 Task: Plan a time block for the interfaith dialogue discussion.
Action: Mouse moved to (82, 133)
Screenshot: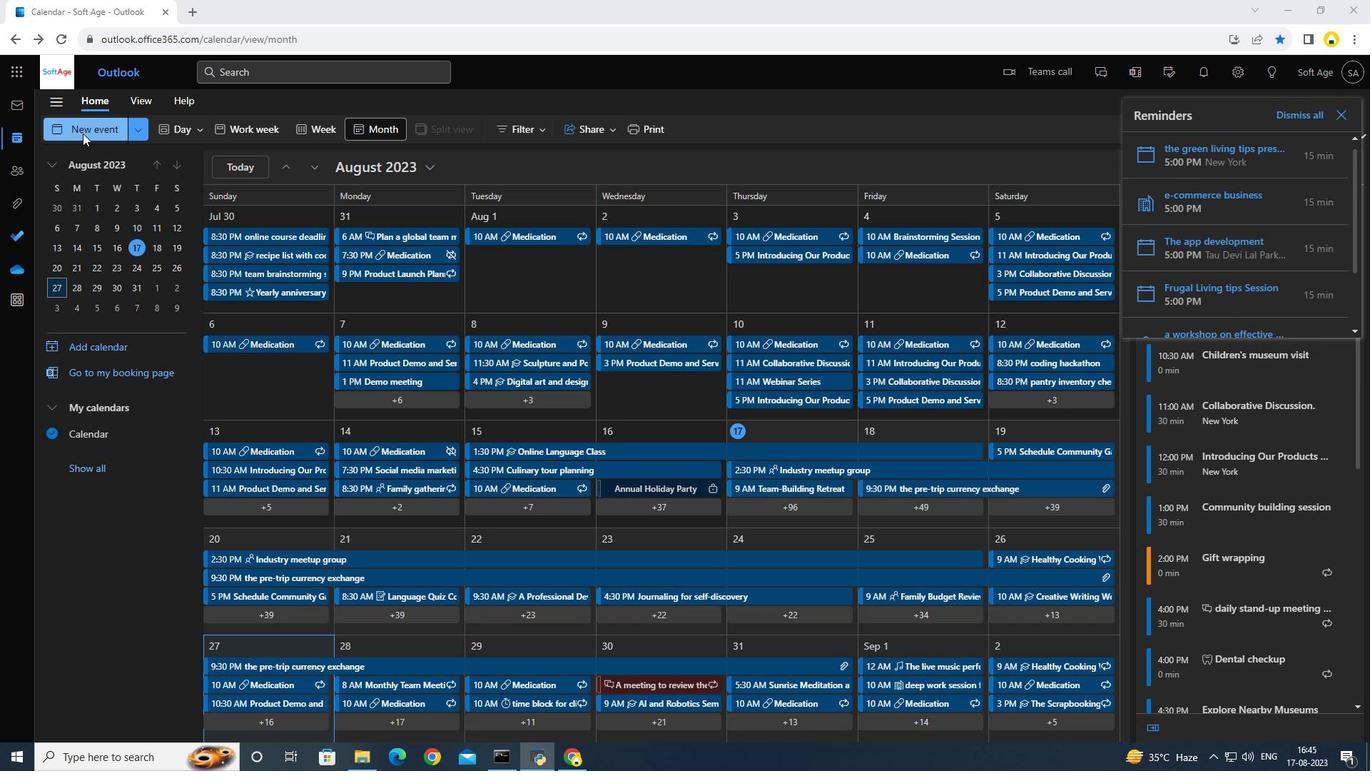 
Action: Mouse pressed left at (82, 133)
Screenshot: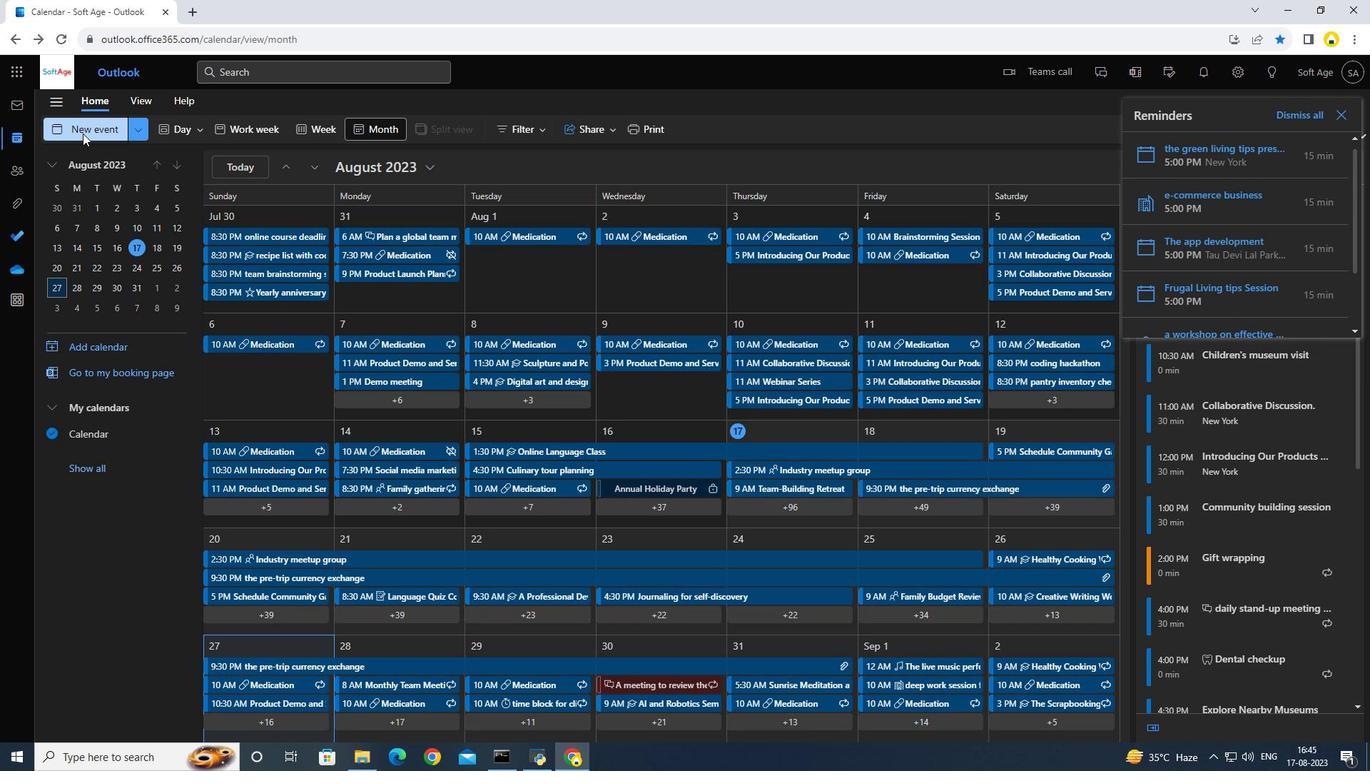 
Action: Mouse moved to (457, 224)
Screenshot: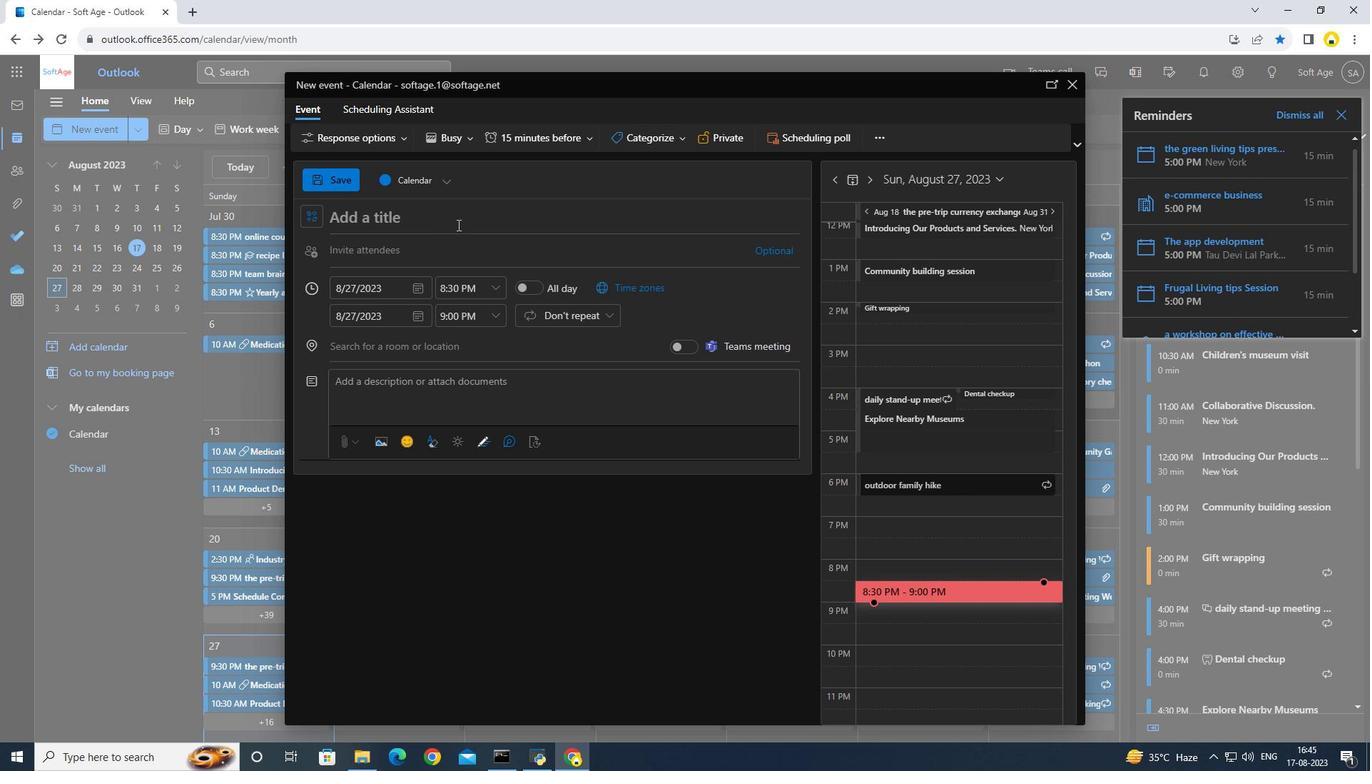 
Action: Key pressed <Key.caps_lock>I<Key.caps_lock>nterfaith<Key.space><Key.caps_lock>D<Key.caps_lock>ialogue<Key.space>discussion
Screenshot: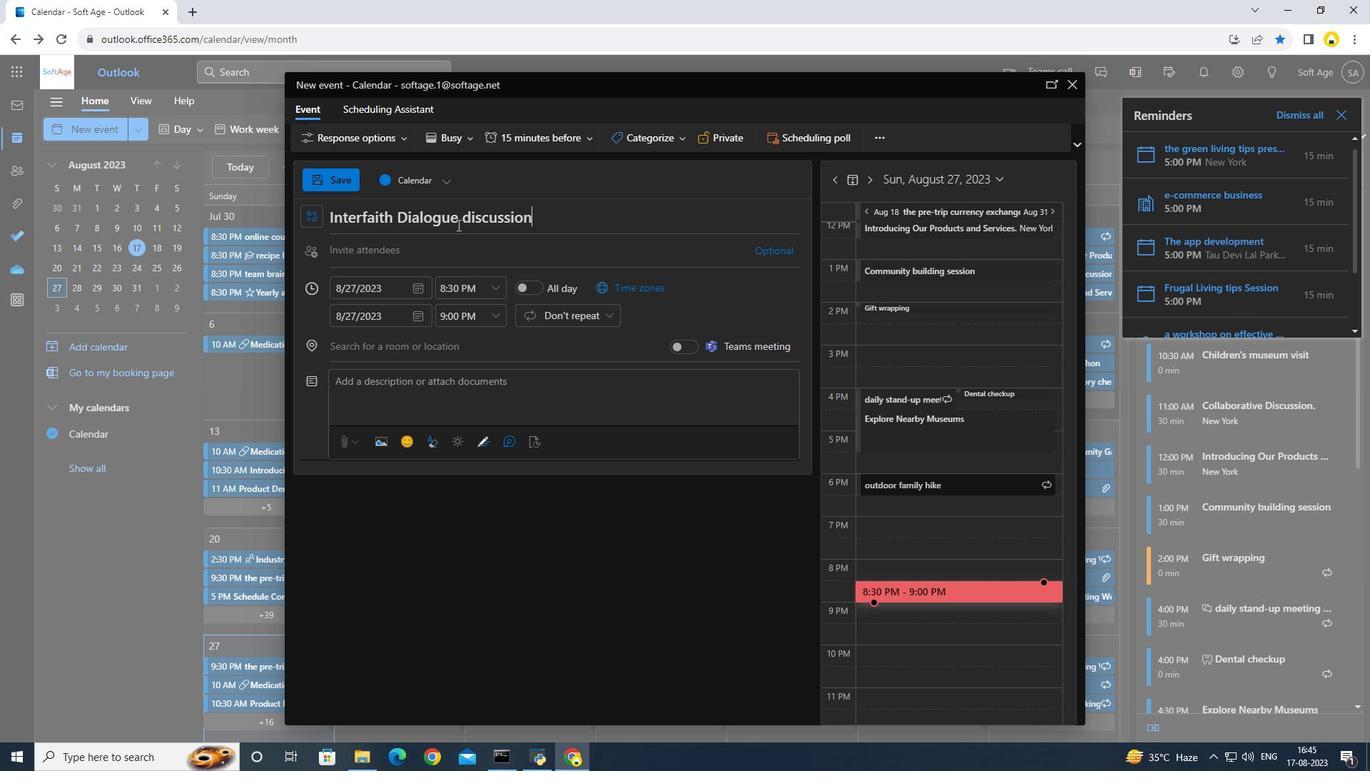 
Action: Mouse moved to (501, 294)
Screenshot: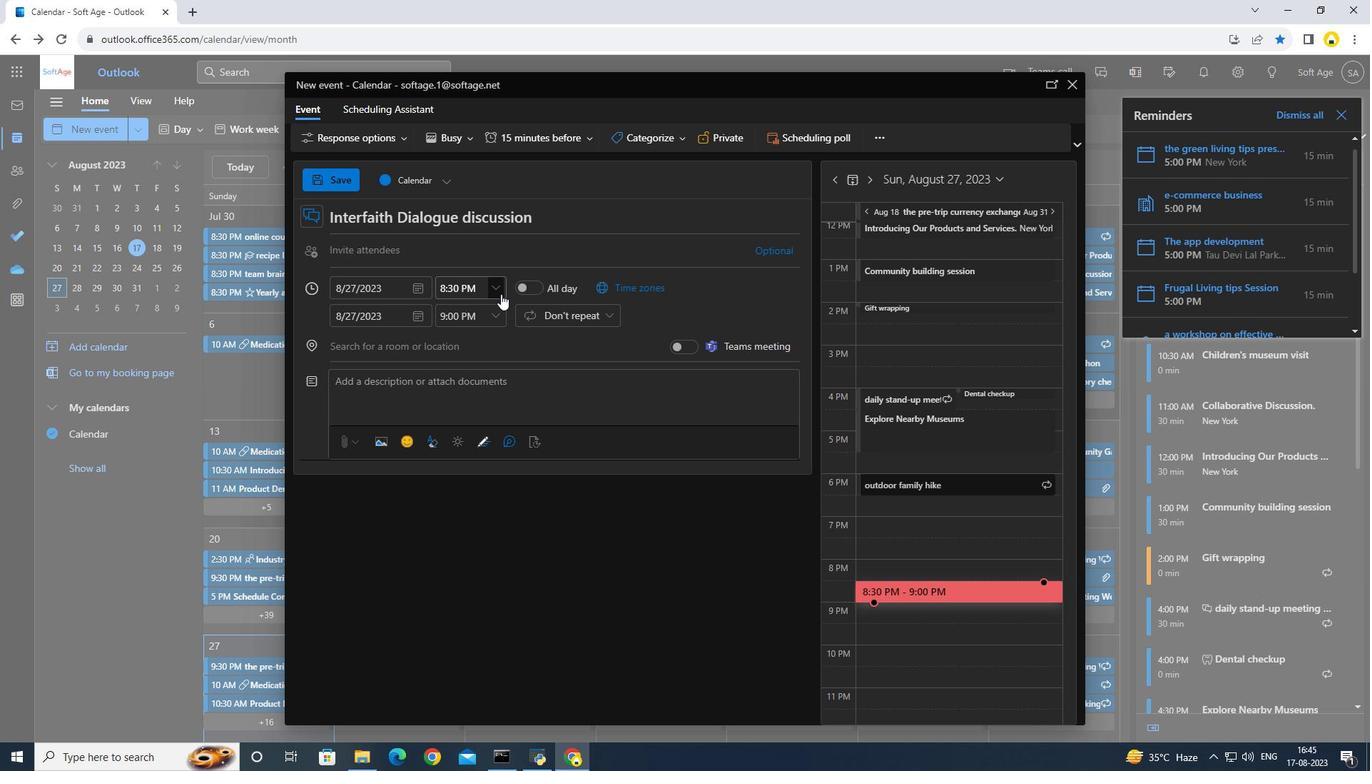 
Action: Mouse pressed left at (501, 294)
Screenshot: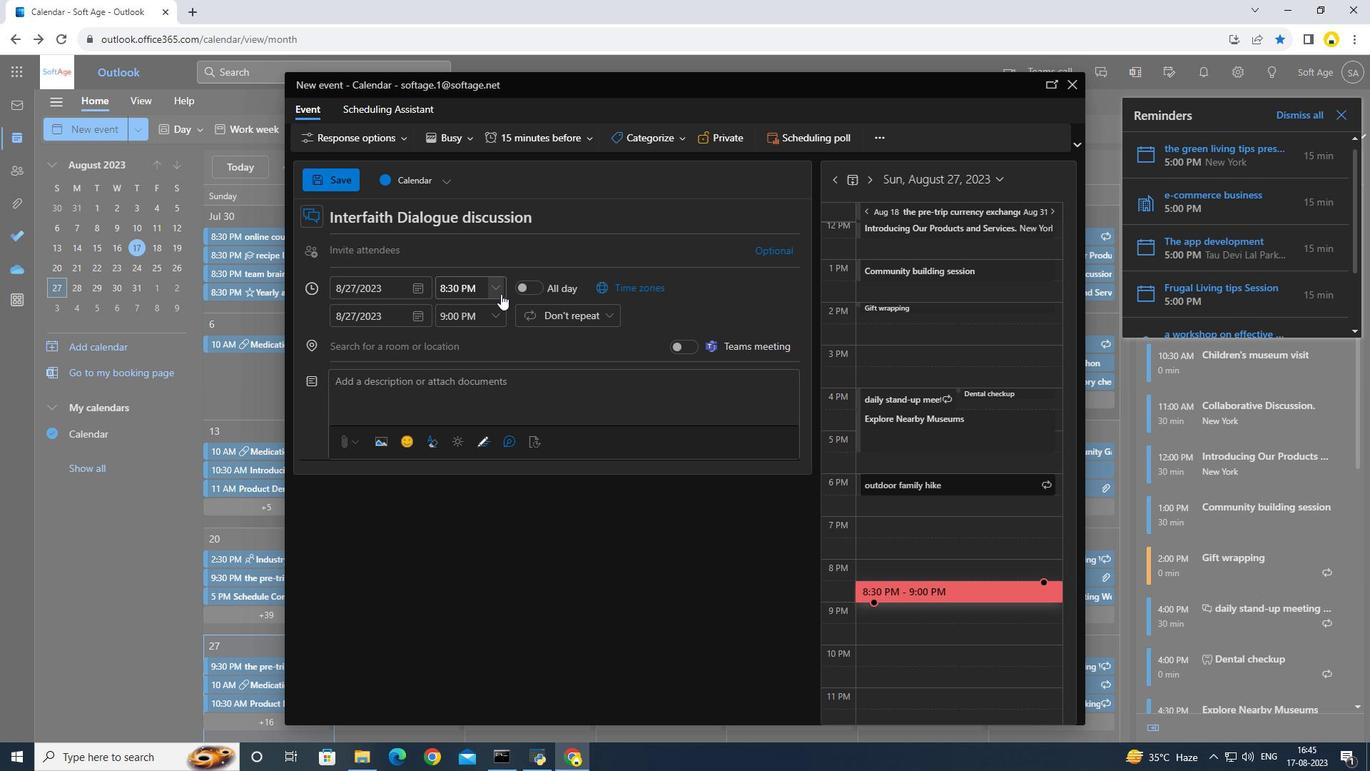 
Action: Mouse moved to (492, 322)
Screenshot: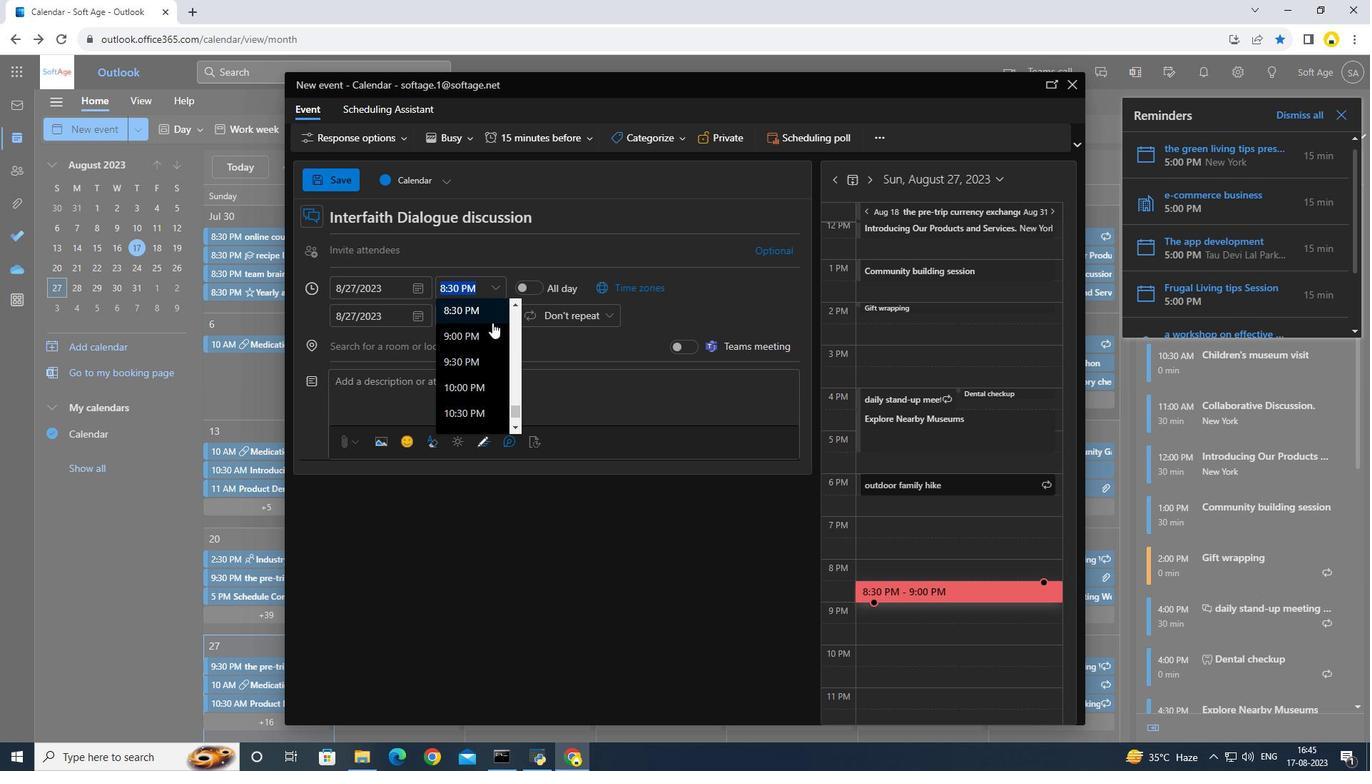 
Action: Mouse scrolled (492, 323) with delta (0, 0)
Screenshot: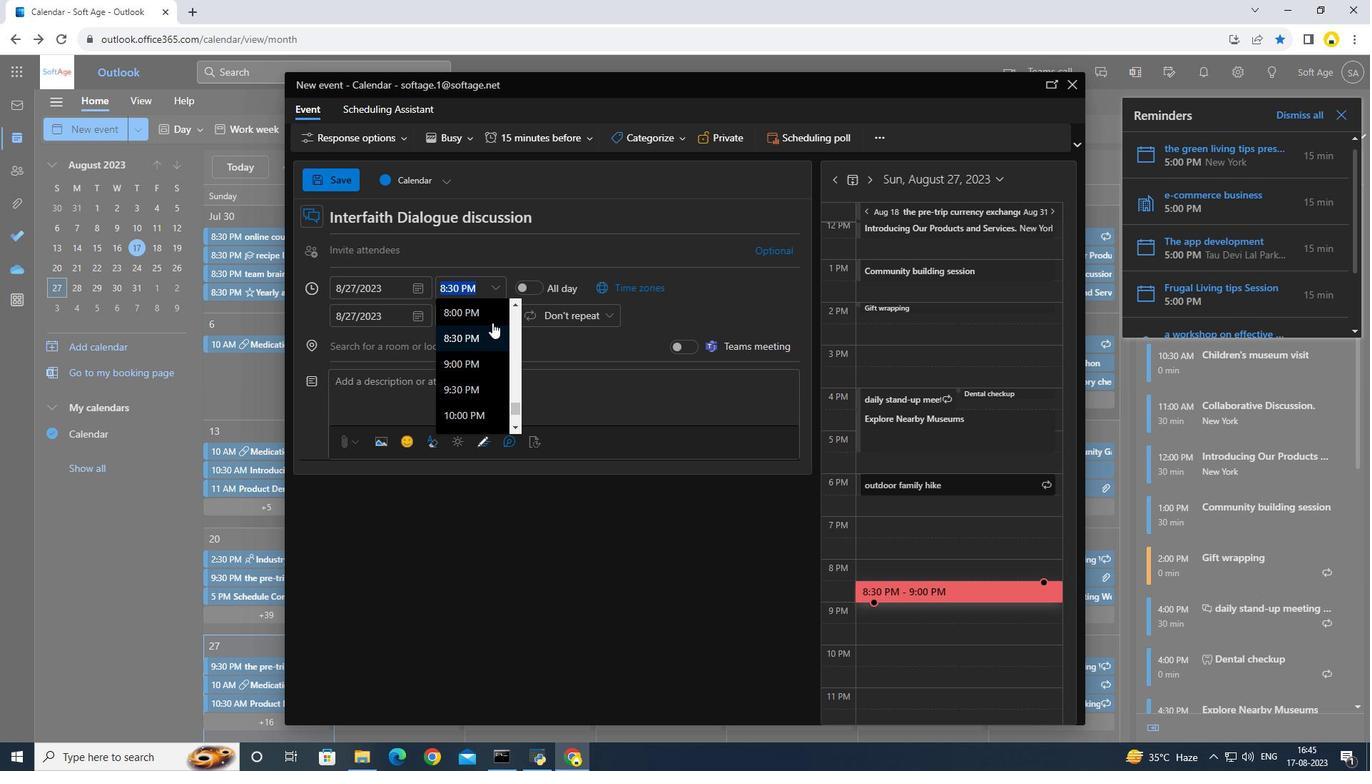 
Action: Mouse moved to (479, 328)
Screenshot: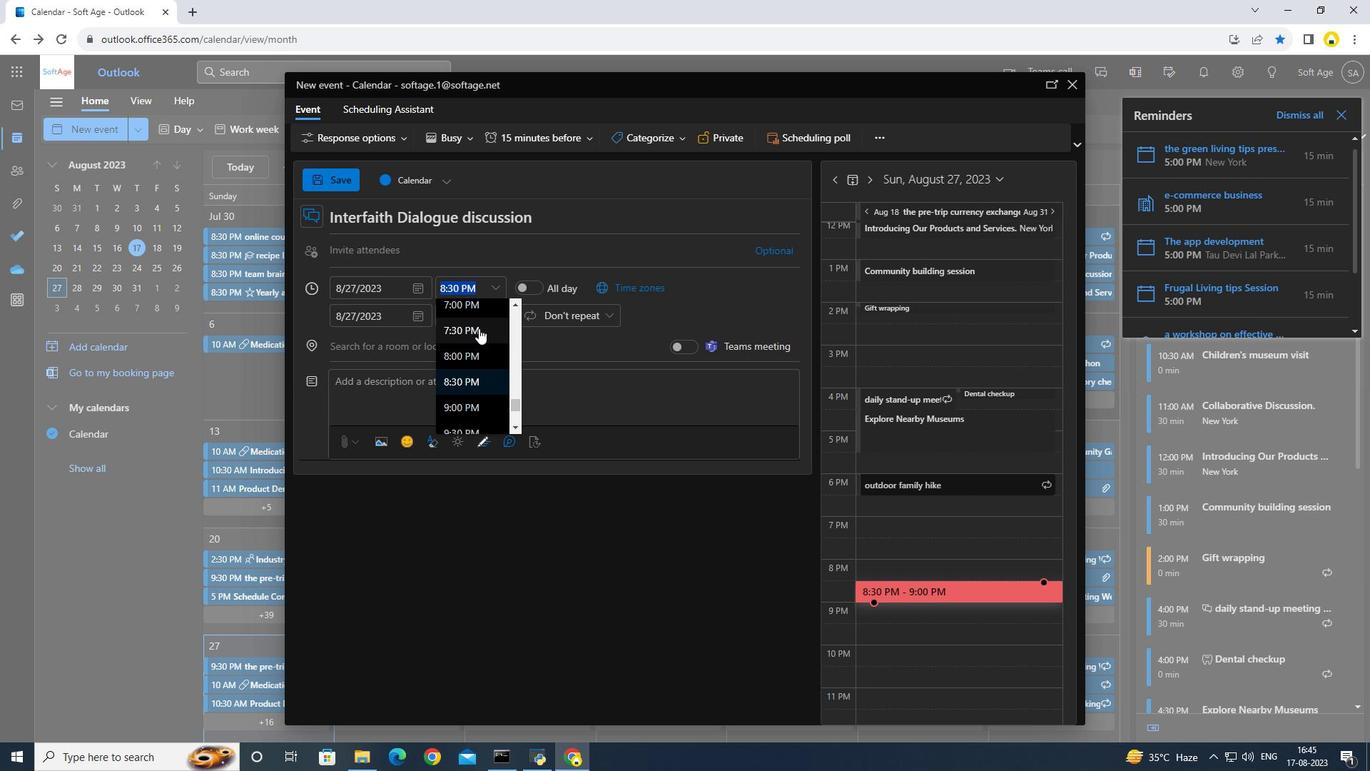 
Action: Mouse pressed left at (479, 328)
Screenshot: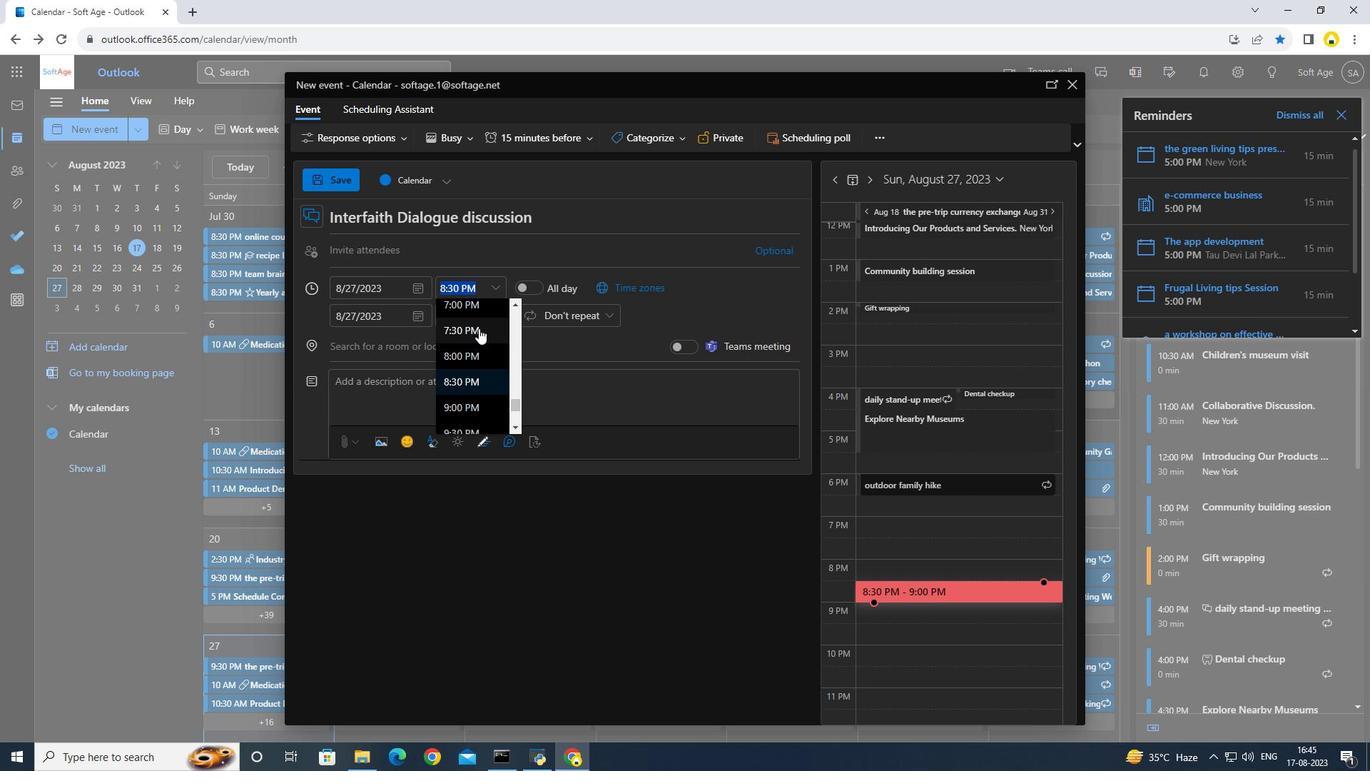 
Action: Mouse moved to (349, 176)
Screenshot: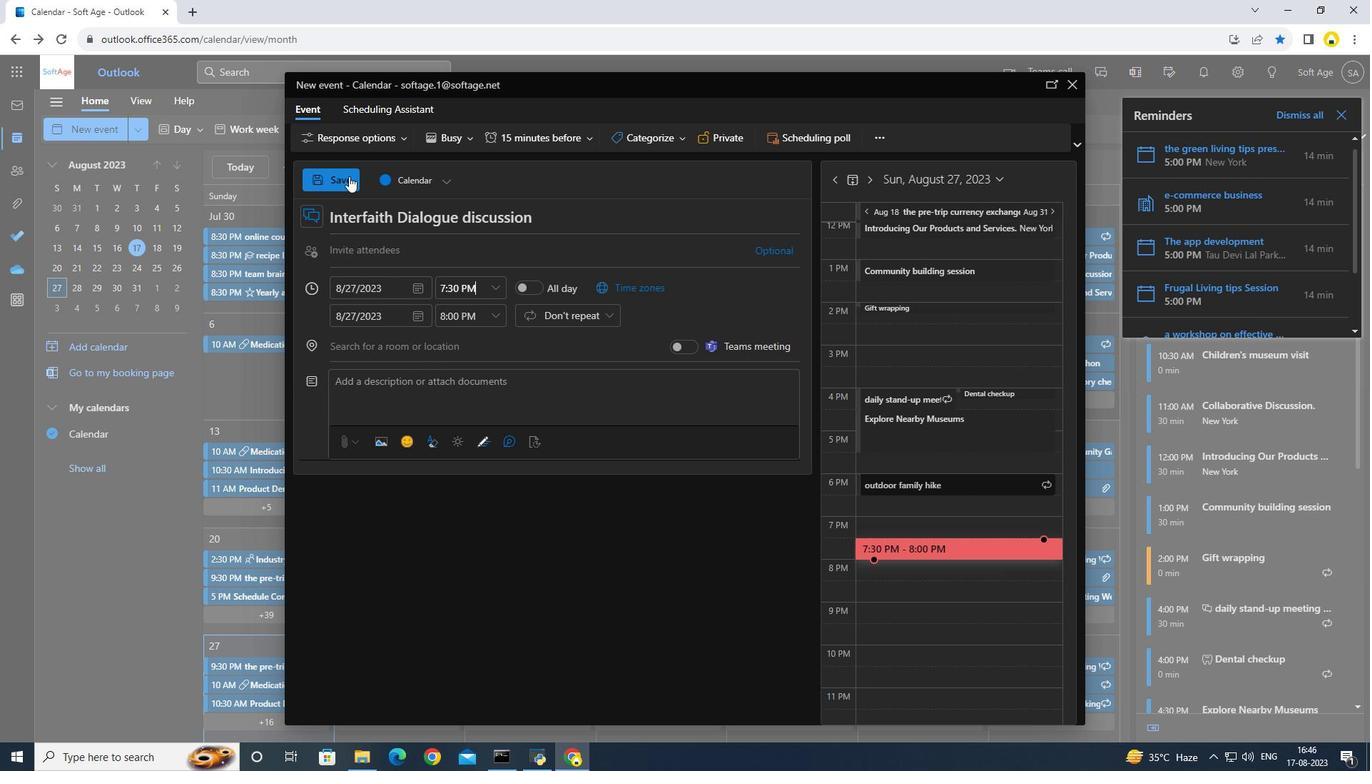 
Action: Mouse pressed left at (349, 176)
Screenshot: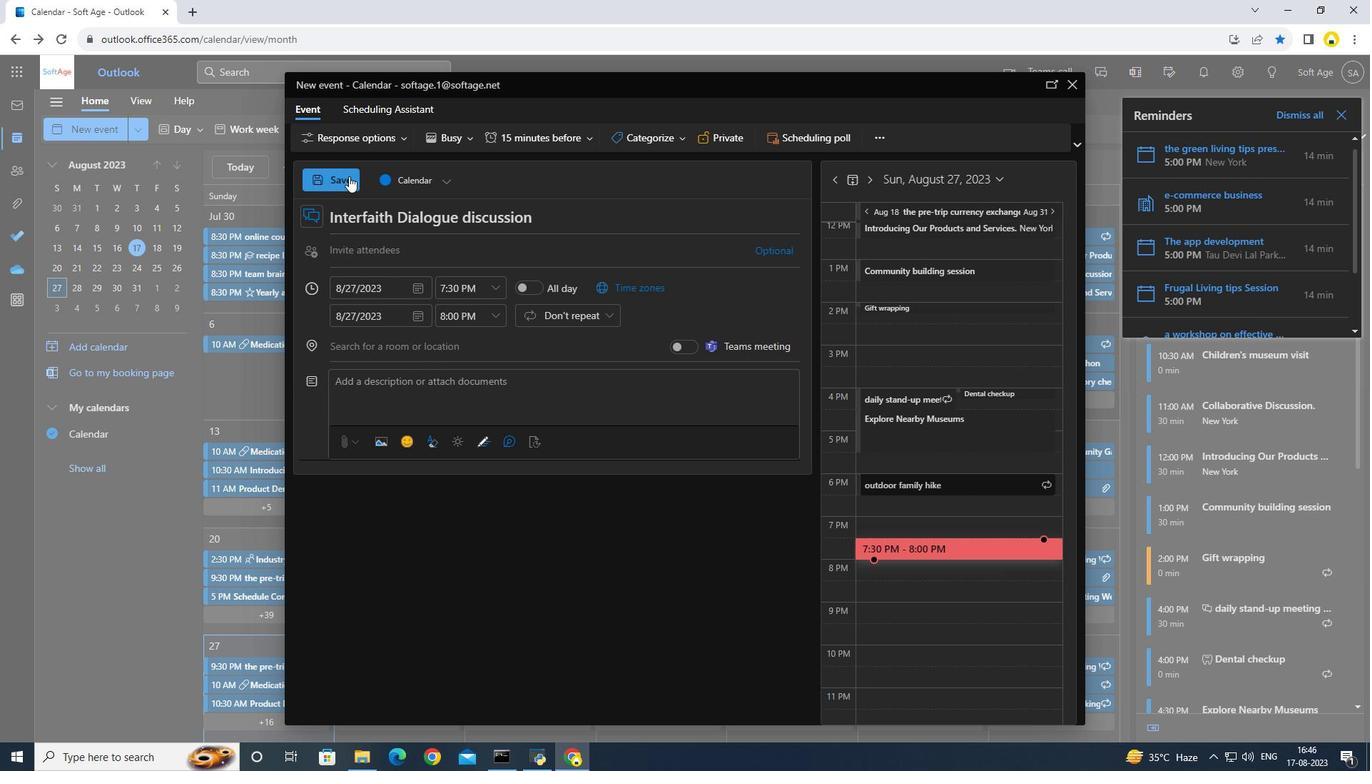 
Action: Mouse moved to (337, 235)
Screenshot: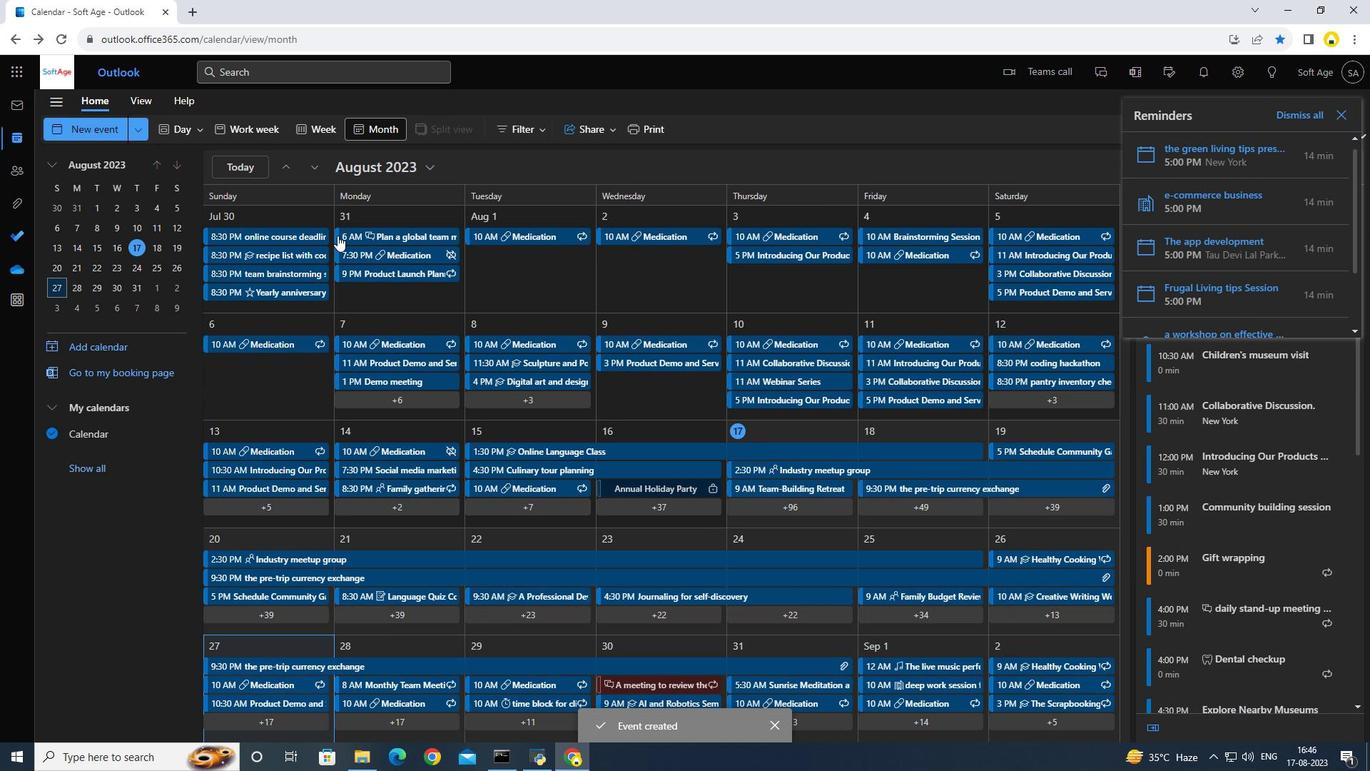 
